 Task: Learn more about a career.
Action: Mouse moved to (858, 117)
Screenshot: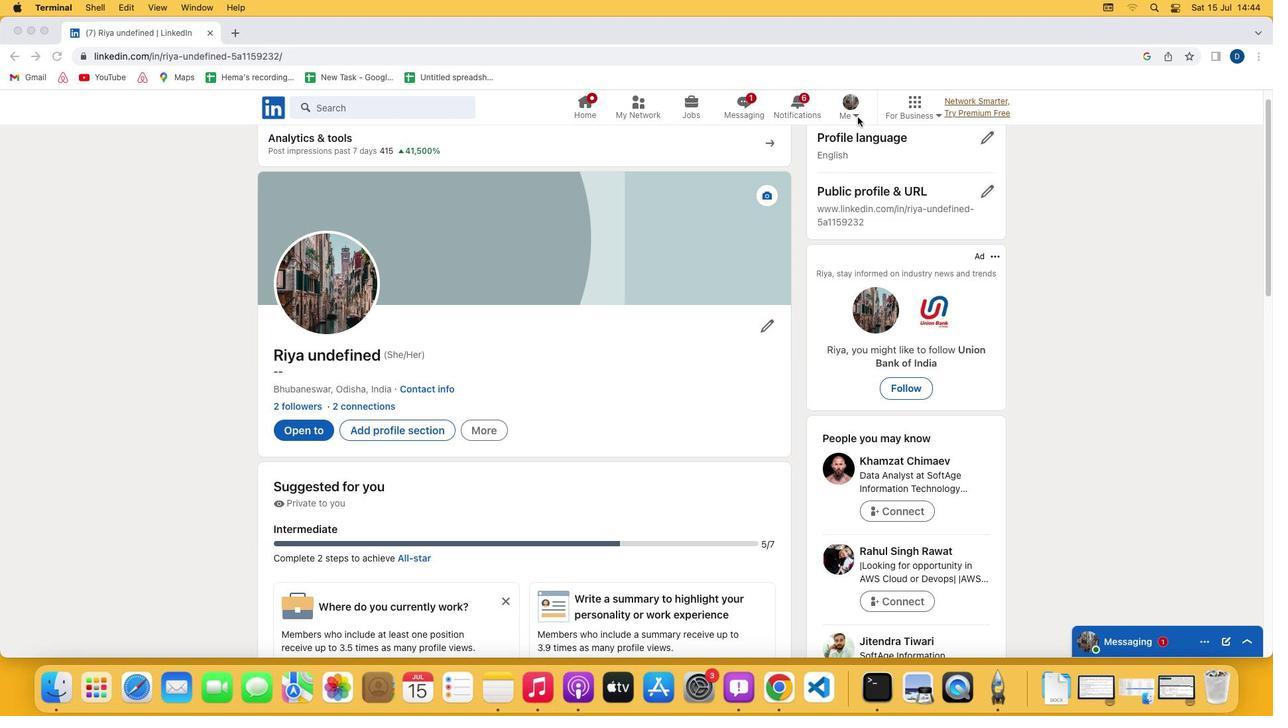 
Action: Mouse pressed left at (858, 117)
Screenshot: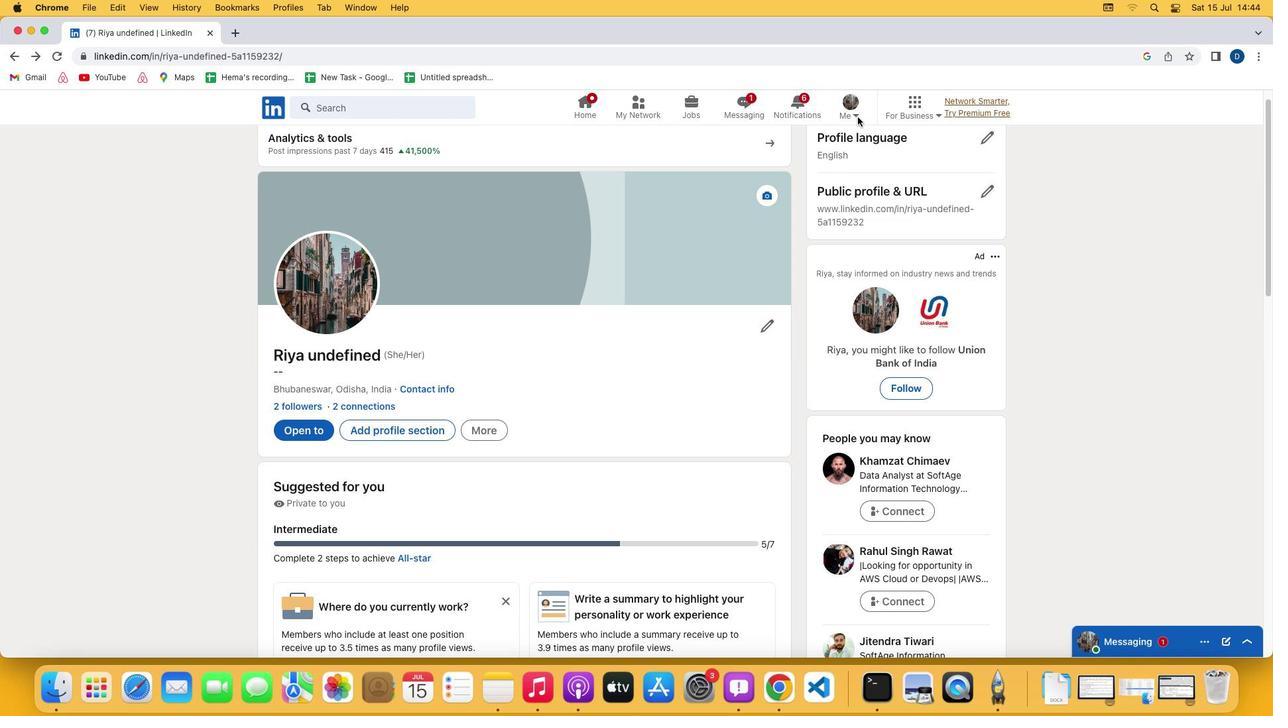 
Action: Mouse moved to (856, 114)
Screenshot: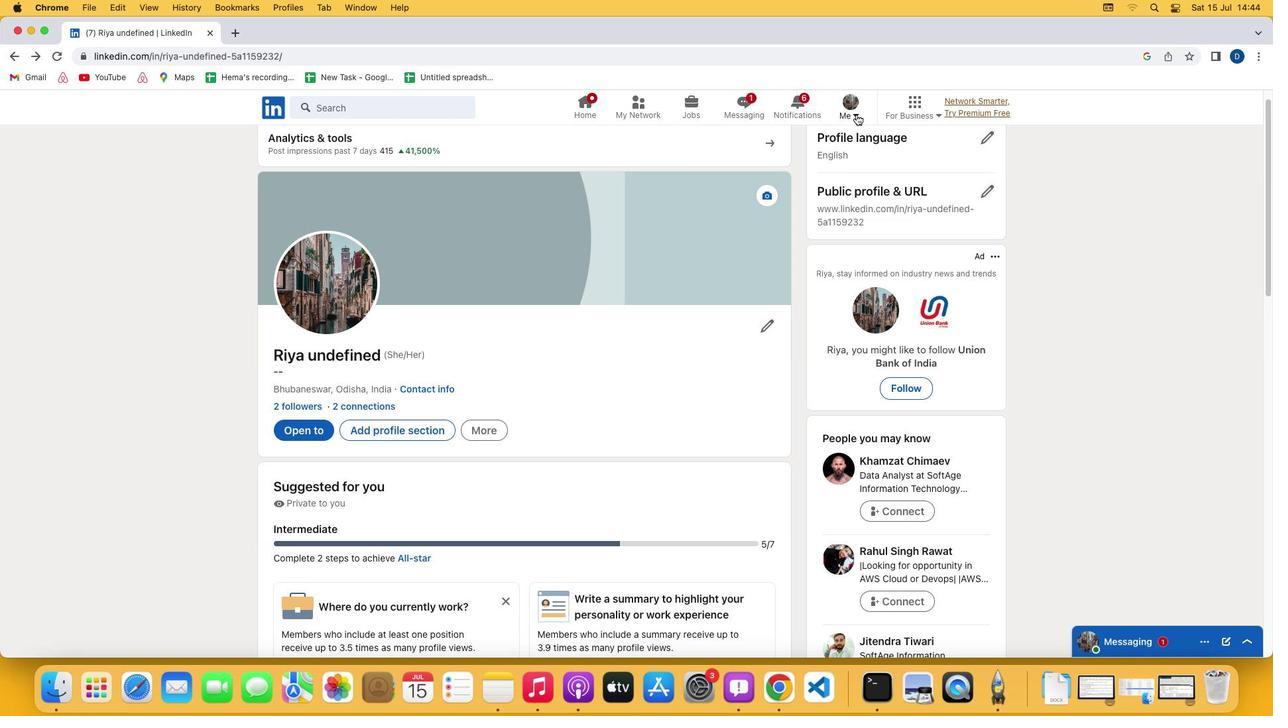 
Action: Mouse pressed left at (856, 114)
Screenshot: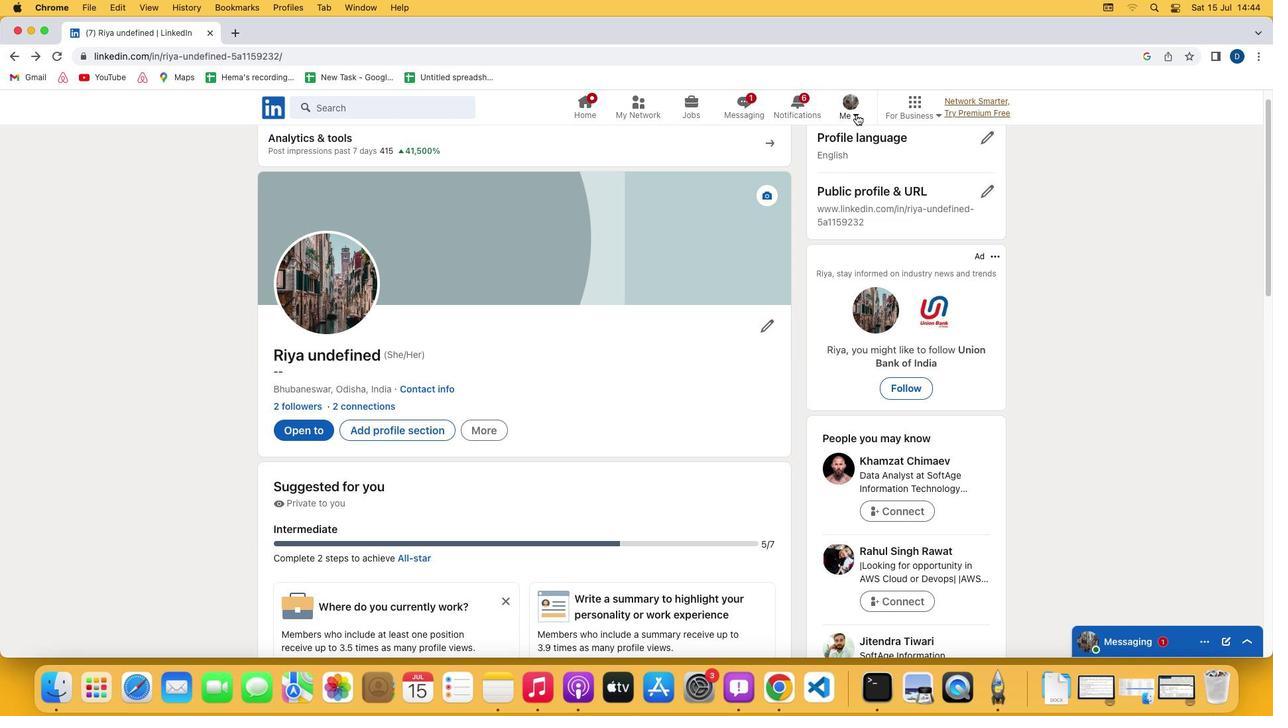 
Action: Mouse moved to (746, 250)
Screenshot: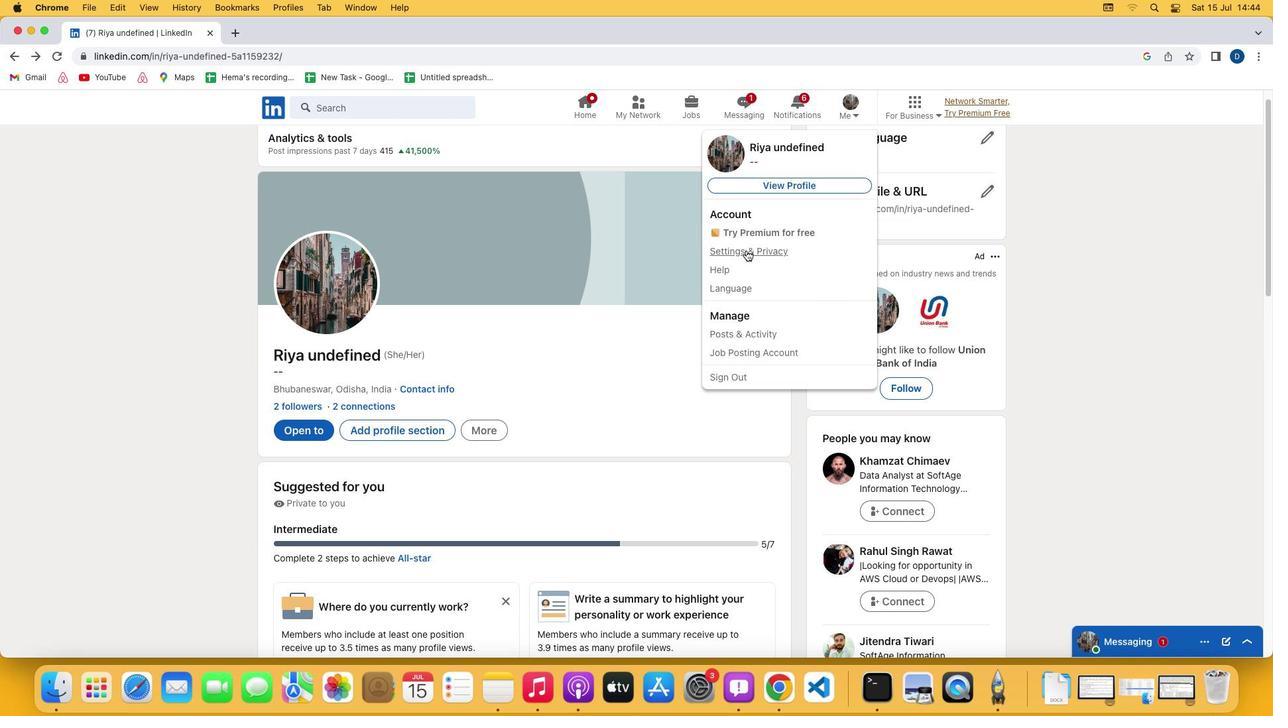 
Action: Mouse pressed left at (746, 250)
Screenshot: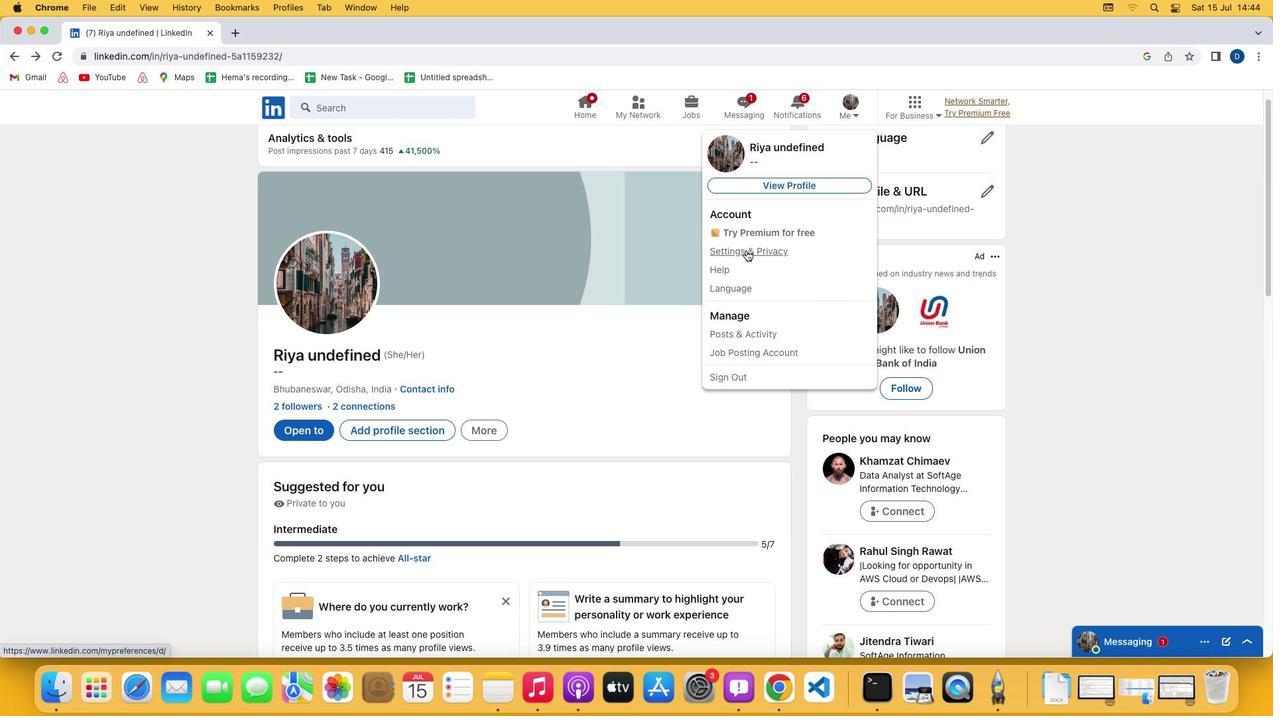 
Action: Mouse moved to (703, 338)
Screenshot: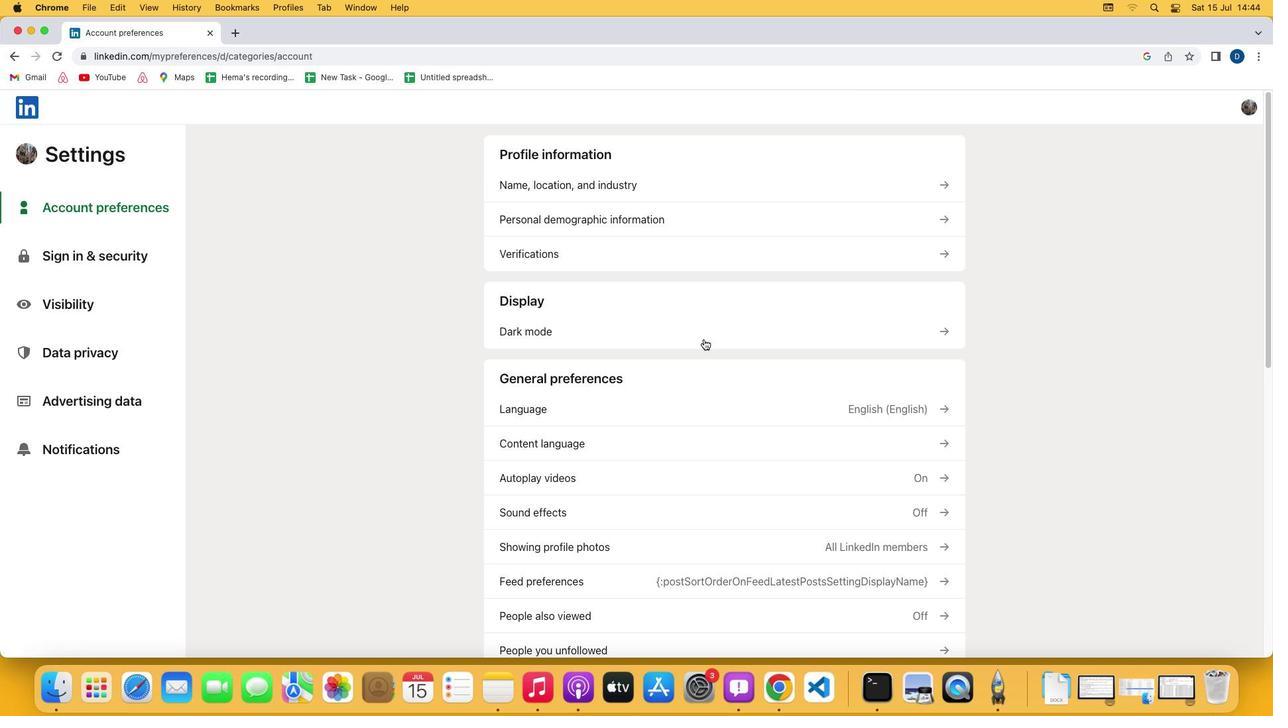 
Action: Mouse scrolled (703, 338) with delta (0, 0)
Screenshot: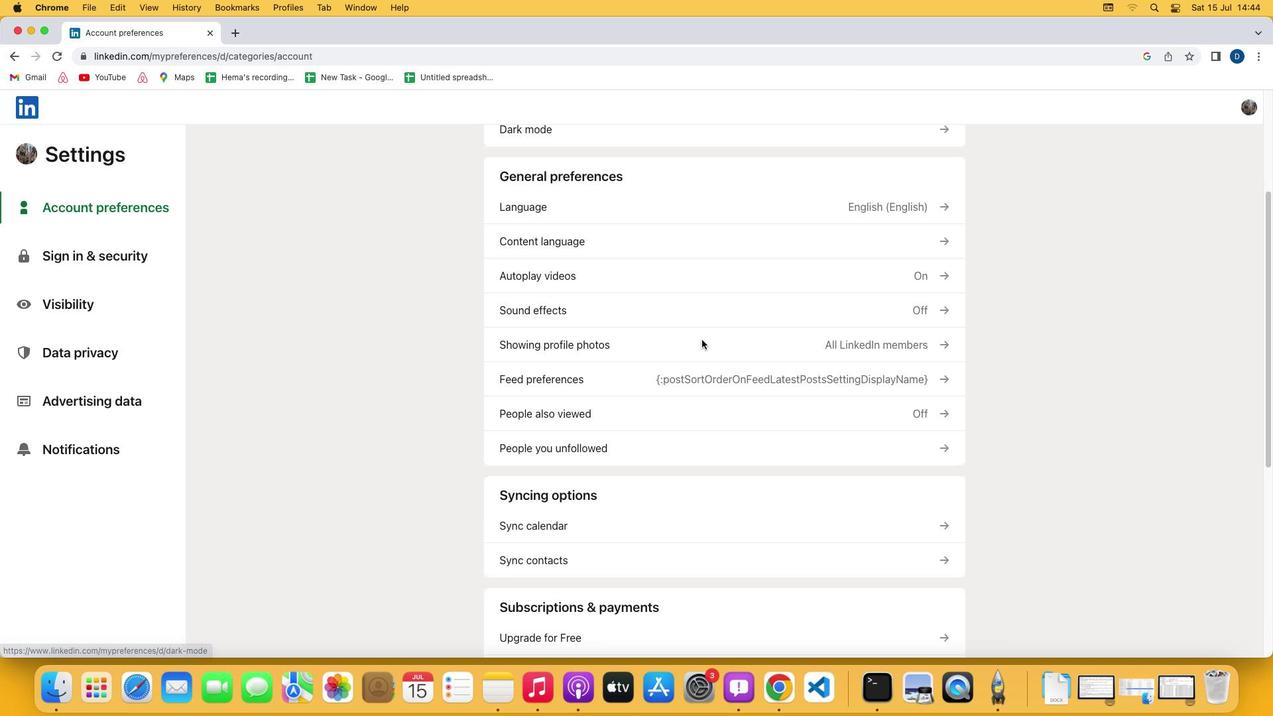 
Action: Mouse moved to (703, 339)
Screenshot: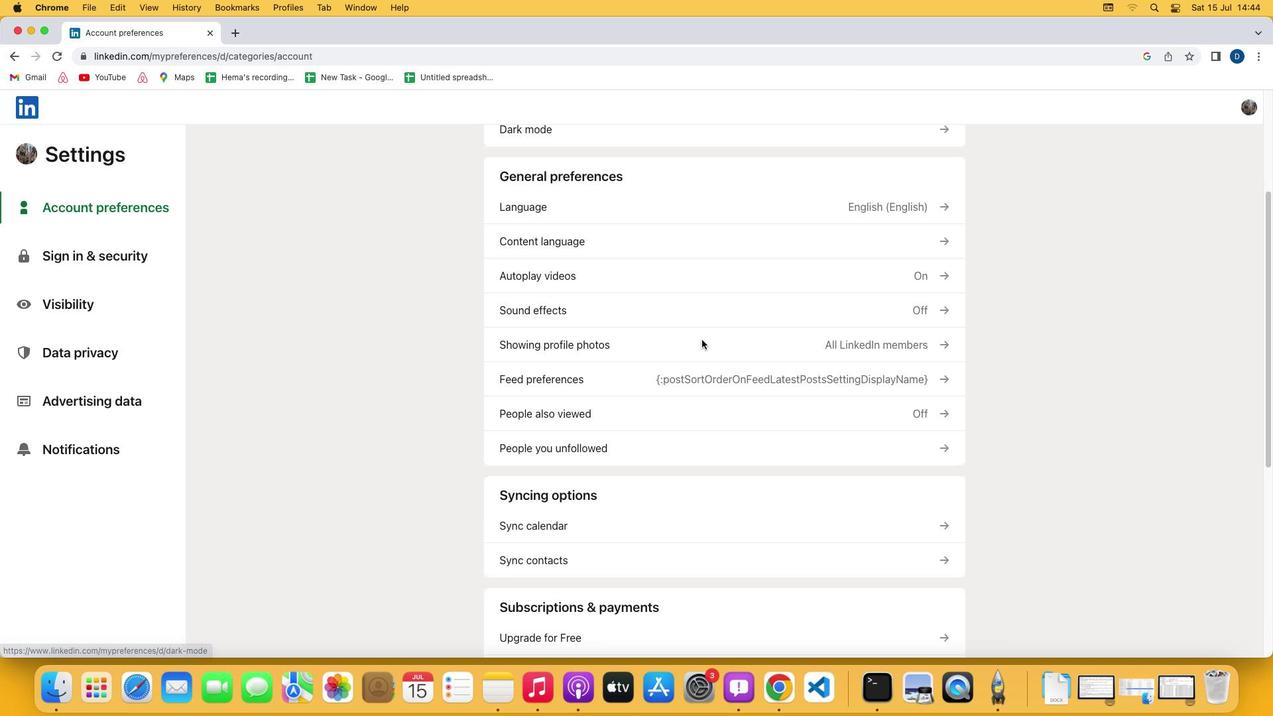 
Action: Mouse scrolled (703, 339) with delta (0, 0)
Screenshot: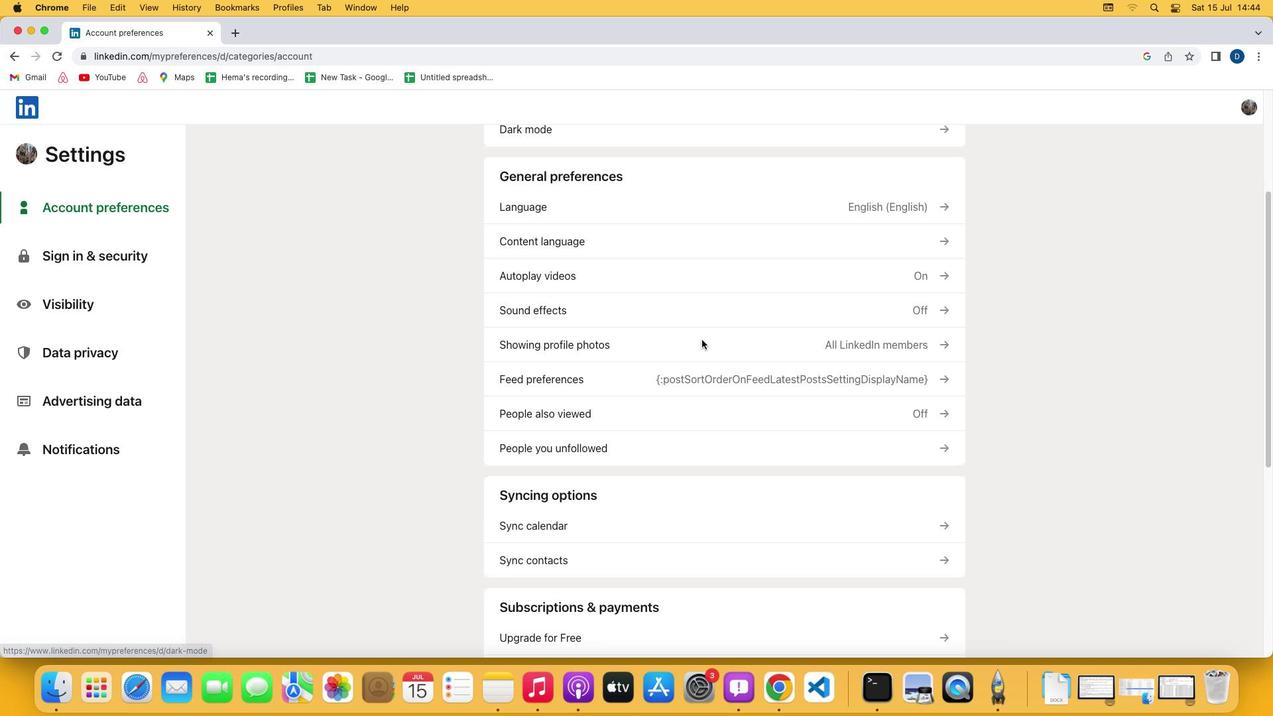 
Action: Mouse moved to (703, 339)
Screenshot: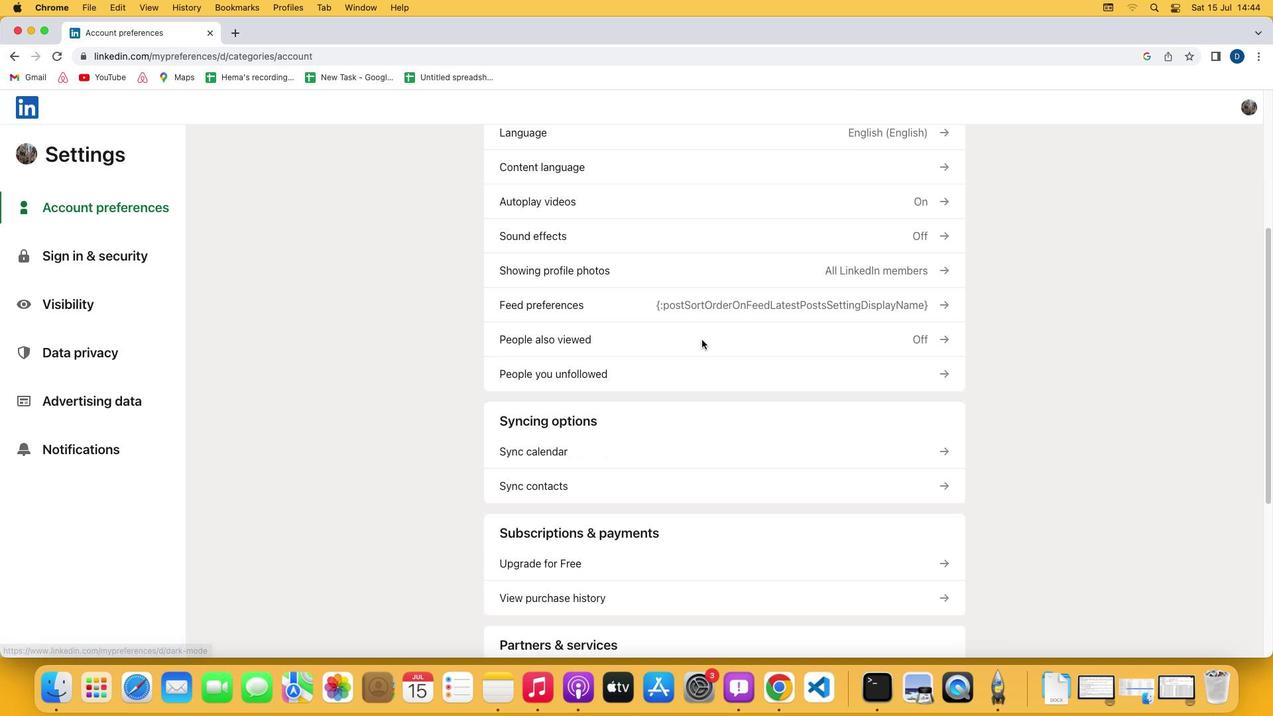 
Action: Mouse scrolled (703, 339) with delta (0, -1)
Screenshot: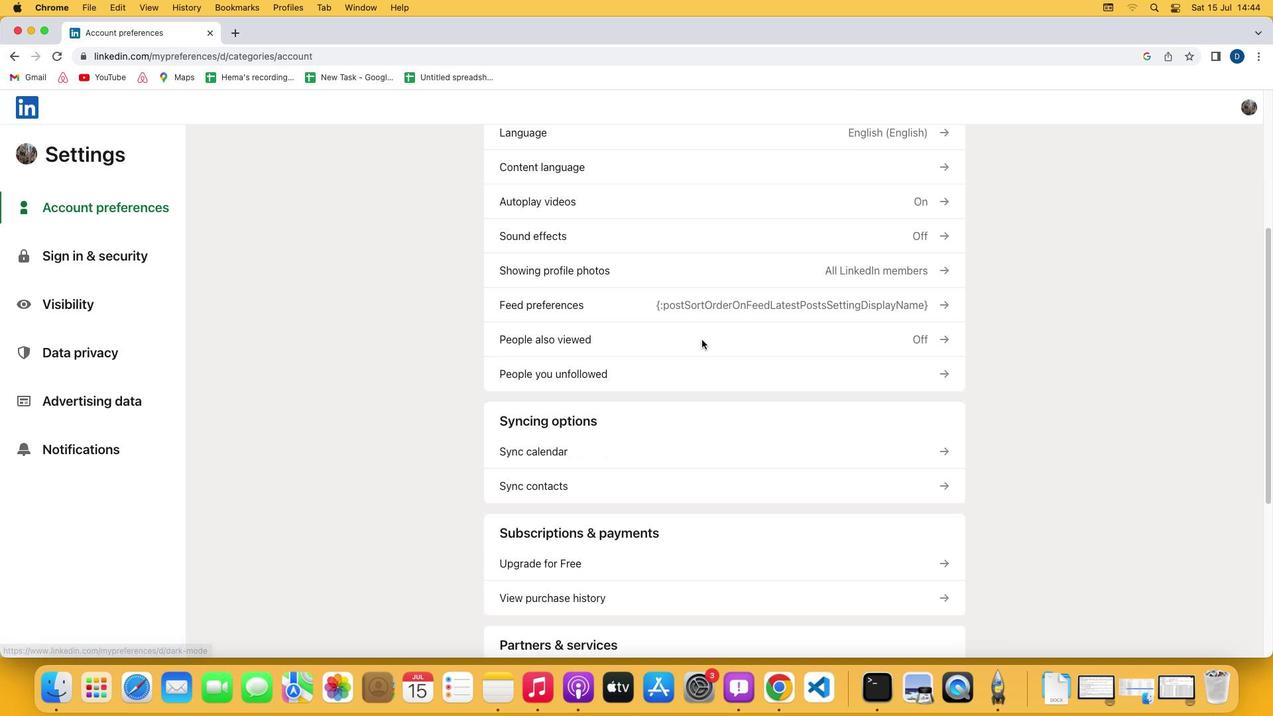 
Action: Mouse moved to (701, 340)
Screenshot: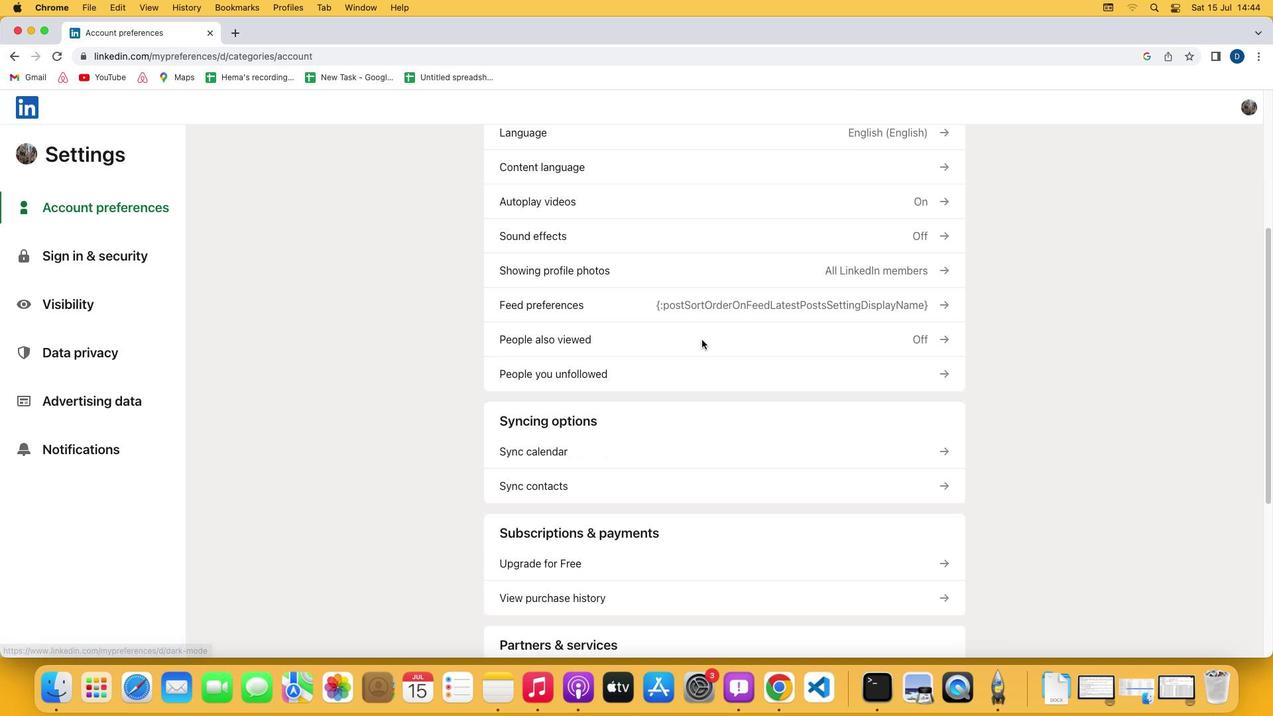 
Action: Mouse scrolled (701, 340) with delta (0, -3)
Screenshot: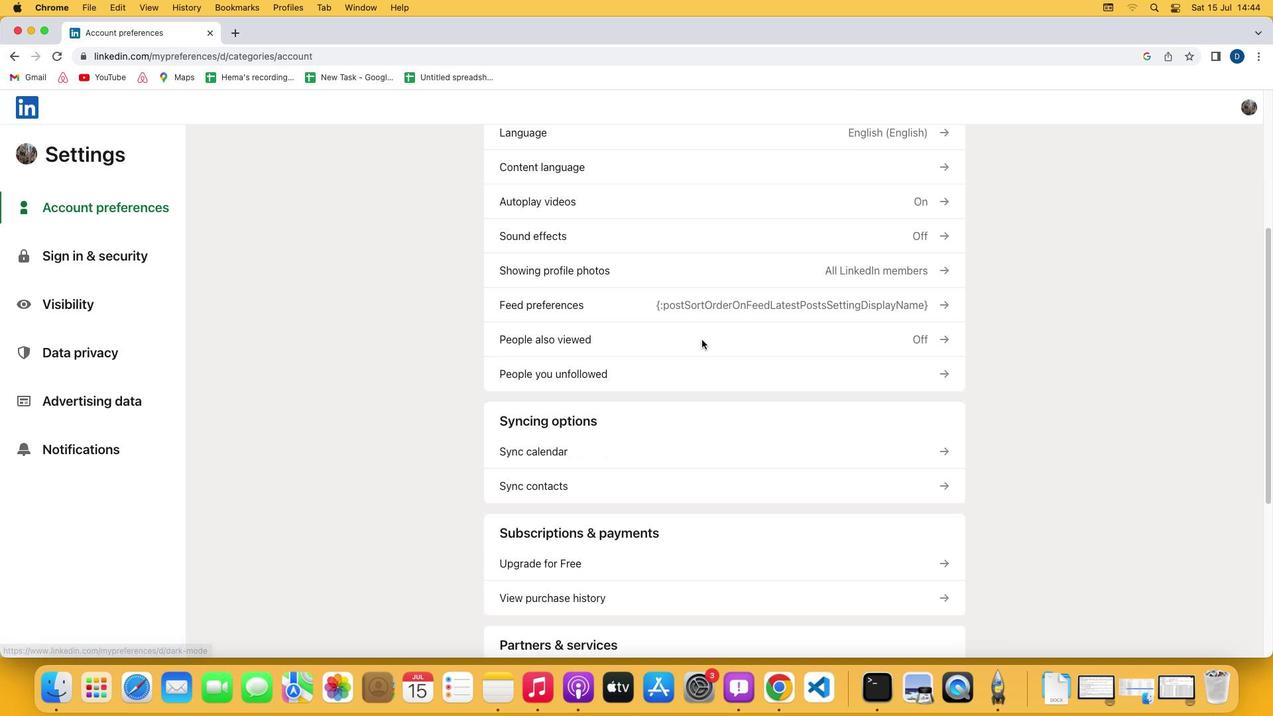 
Action: Mouse moved to (701, 342)
Screenshot: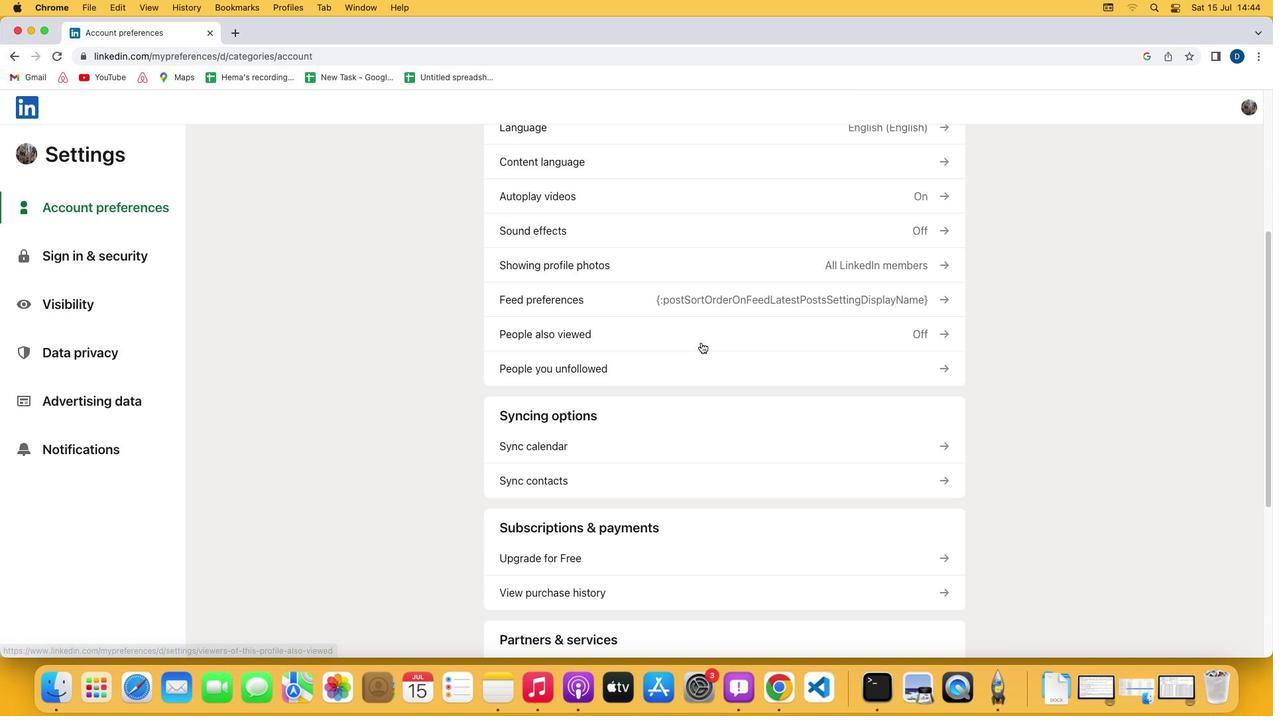 
Action: Mouse scrolled (701, 342) with delta (0, 0)
Screenshot: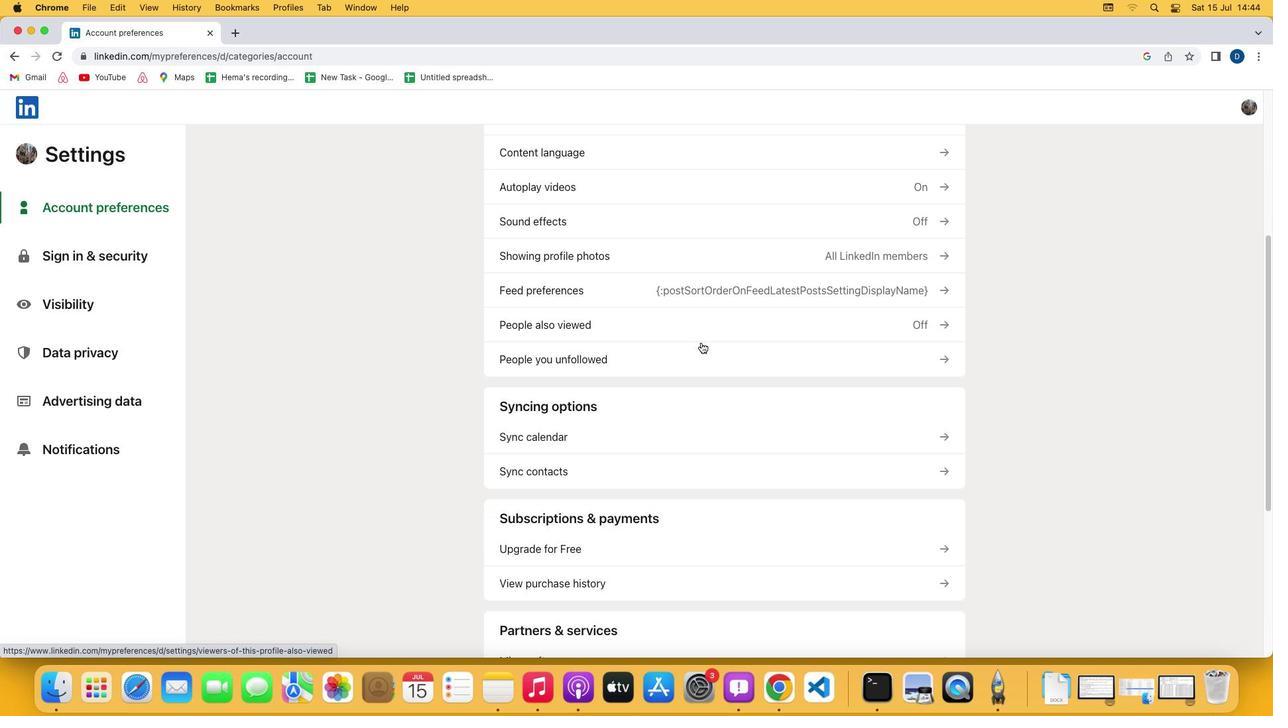 
Action: Mouse scrolled (701, 342) with delta (0, 0)
Screenshot: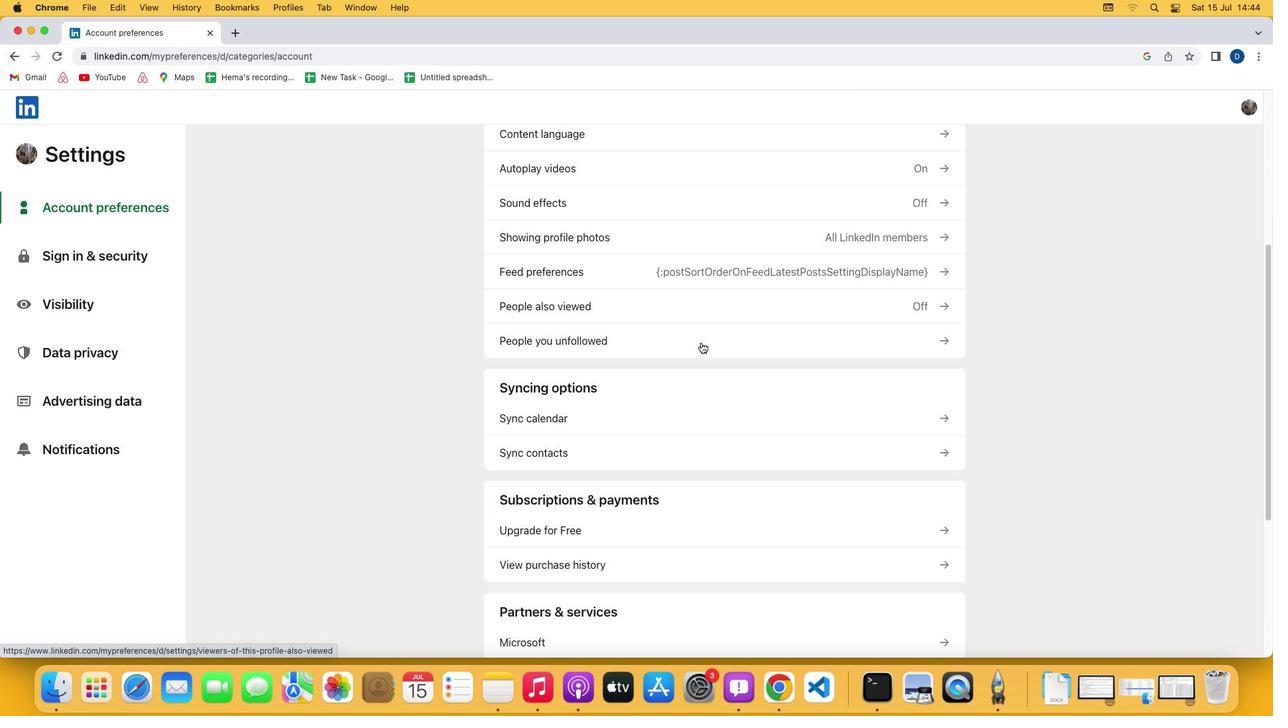 
Action: Mouse scrolled (701, 342) with delta (0, -1)
Screenshot: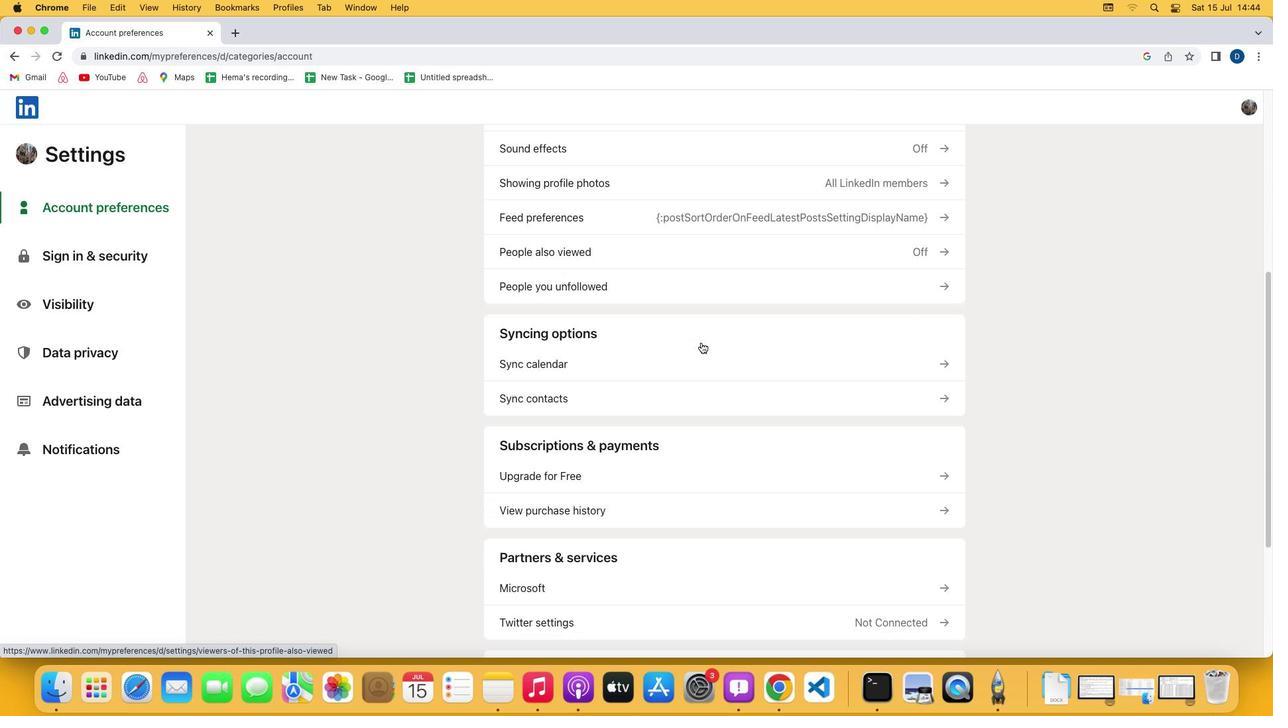 
Action: Mouse moved to (575, 453)
Screenshot: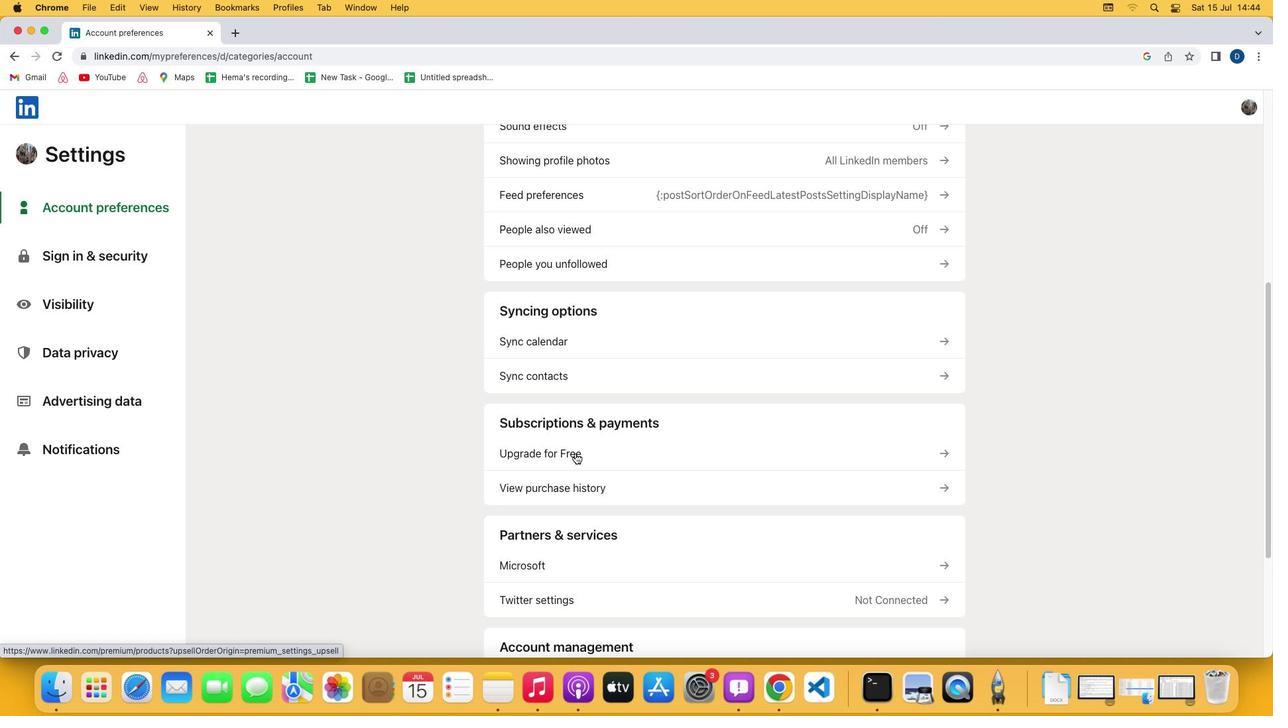 
Action: Mouse pressed left at (575, 453)
Screenshot: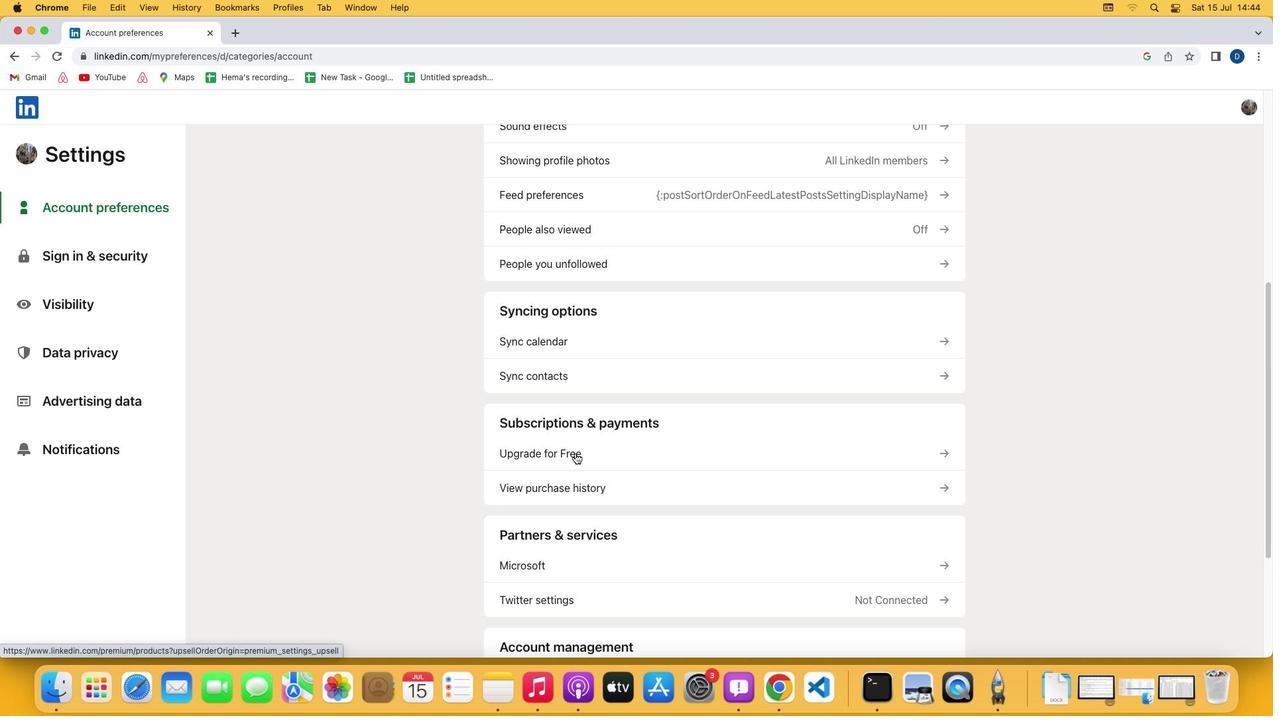 
Action: Mouse moved to (521, 362)
Screenshot: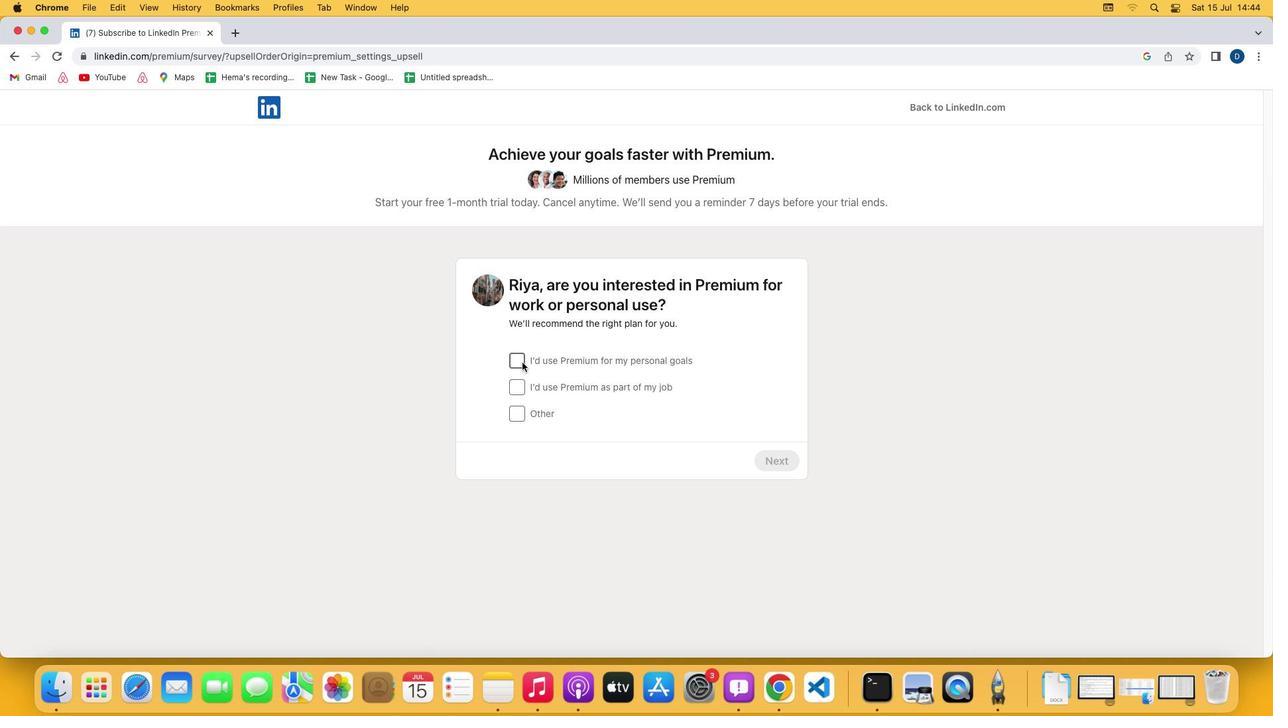 
Action: Mouse pressed left at (521, 362)
Screenshot: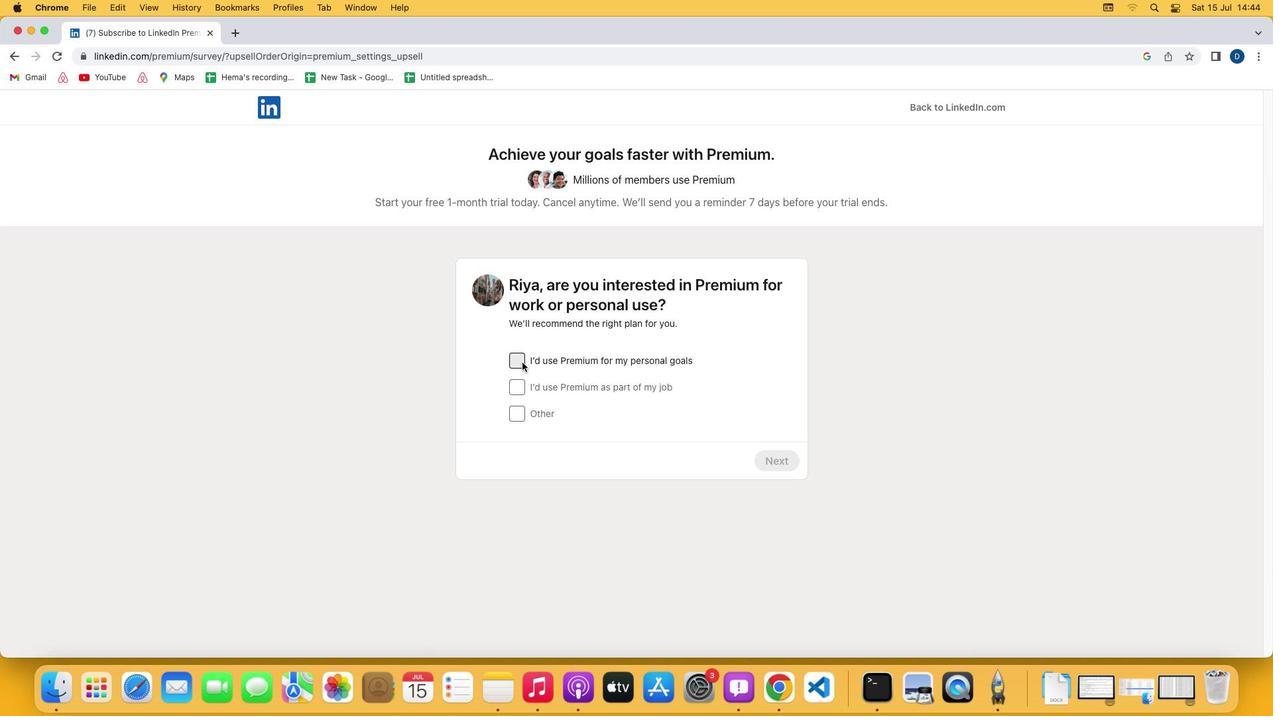 
Action: Mouse moved to (766, 462)
Screenshot: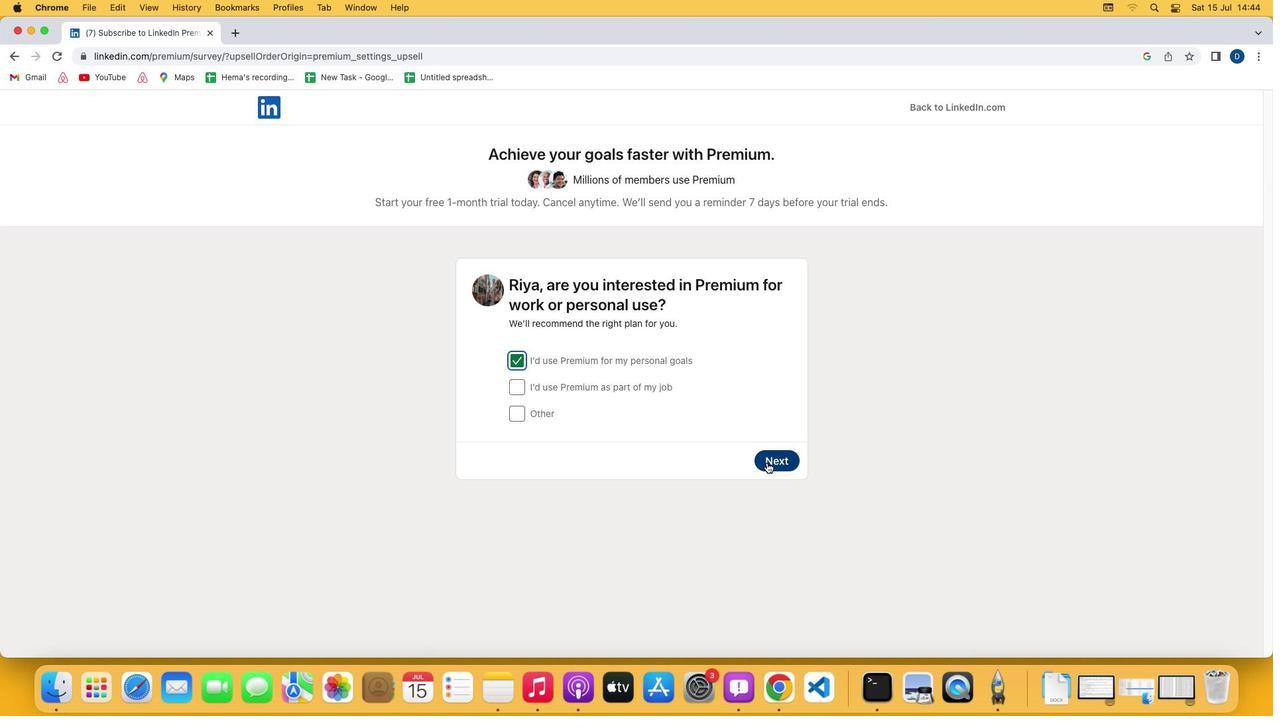 
Action: Mouse pressed left at (766, 462)
Screenshot: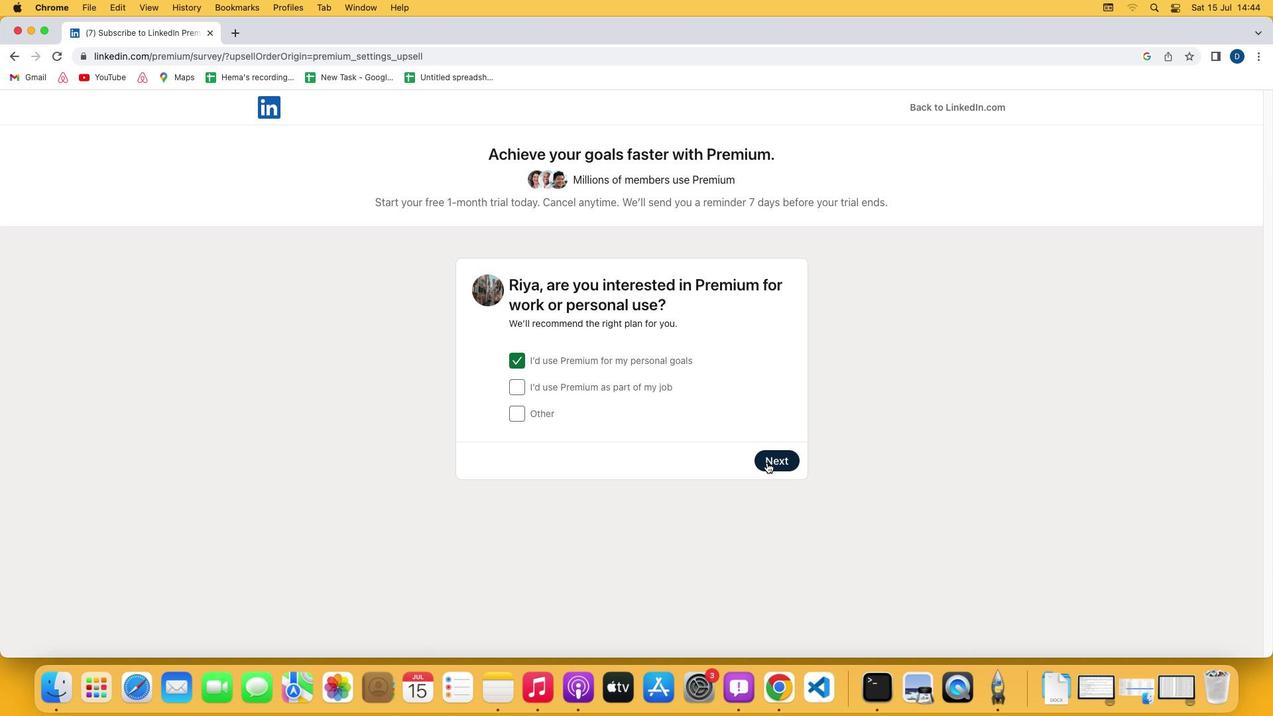 
Action: Mouse moved to (775, 542)
Screenshot: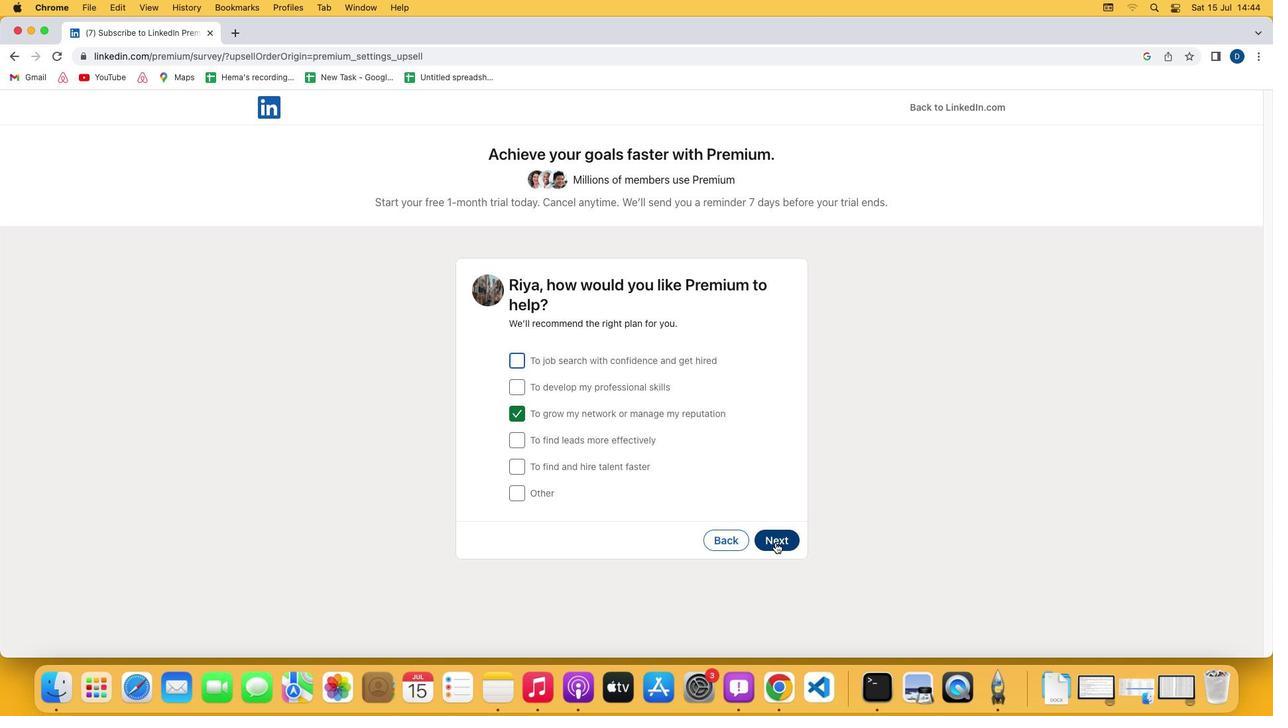 
Action: Mouse pressed left at (775, 542)
Screenshot: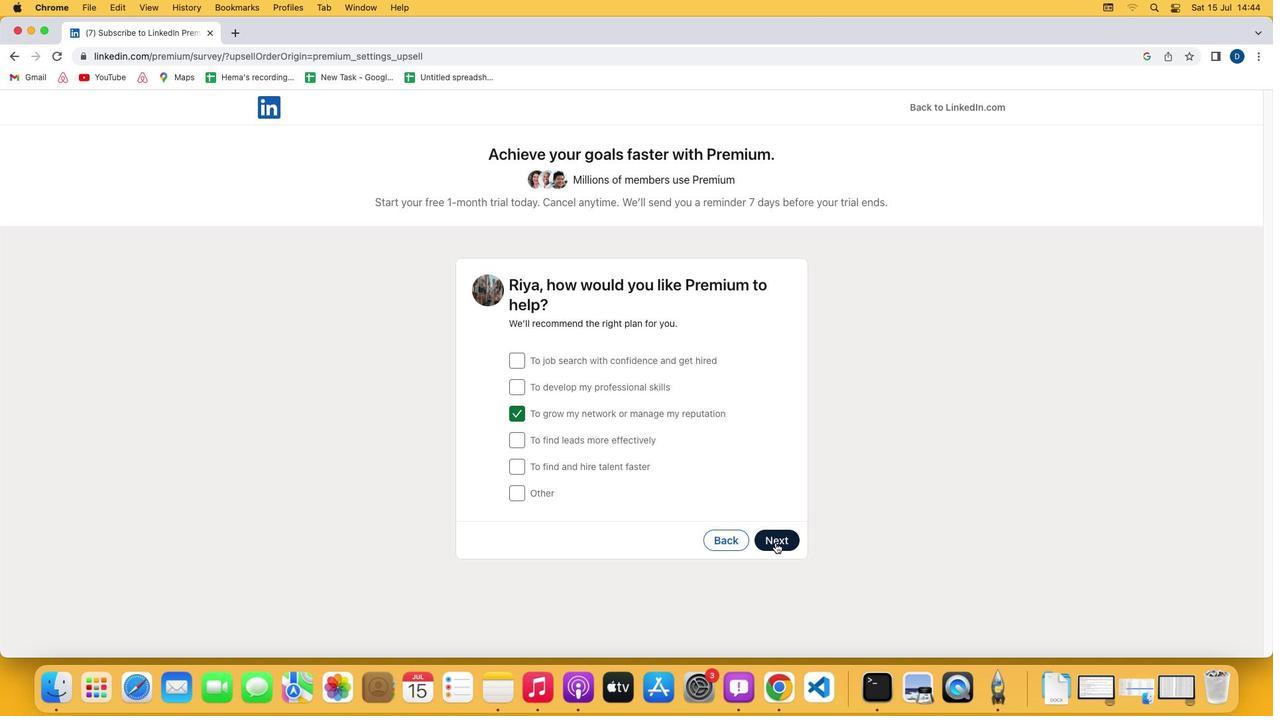 
Action: Mouse moved to (518, 362)
Screenshot: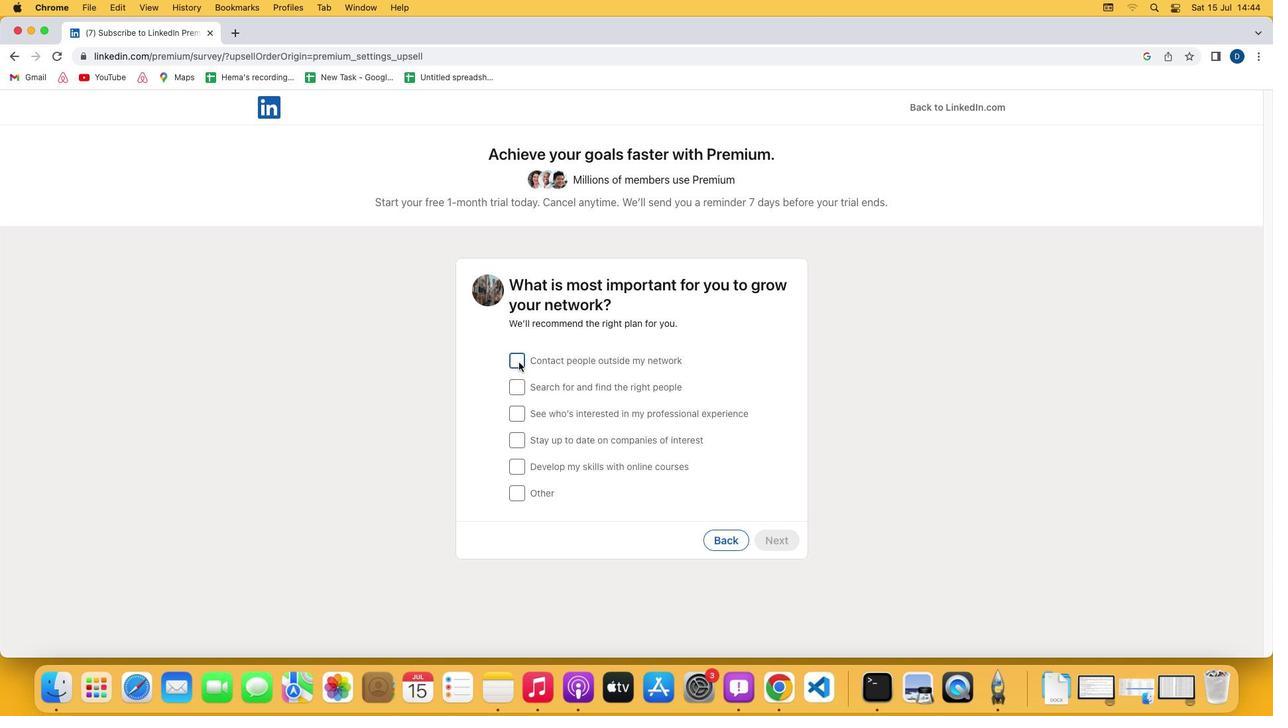 
Action: Mouse pressed left at (518, 362)
Screenshot: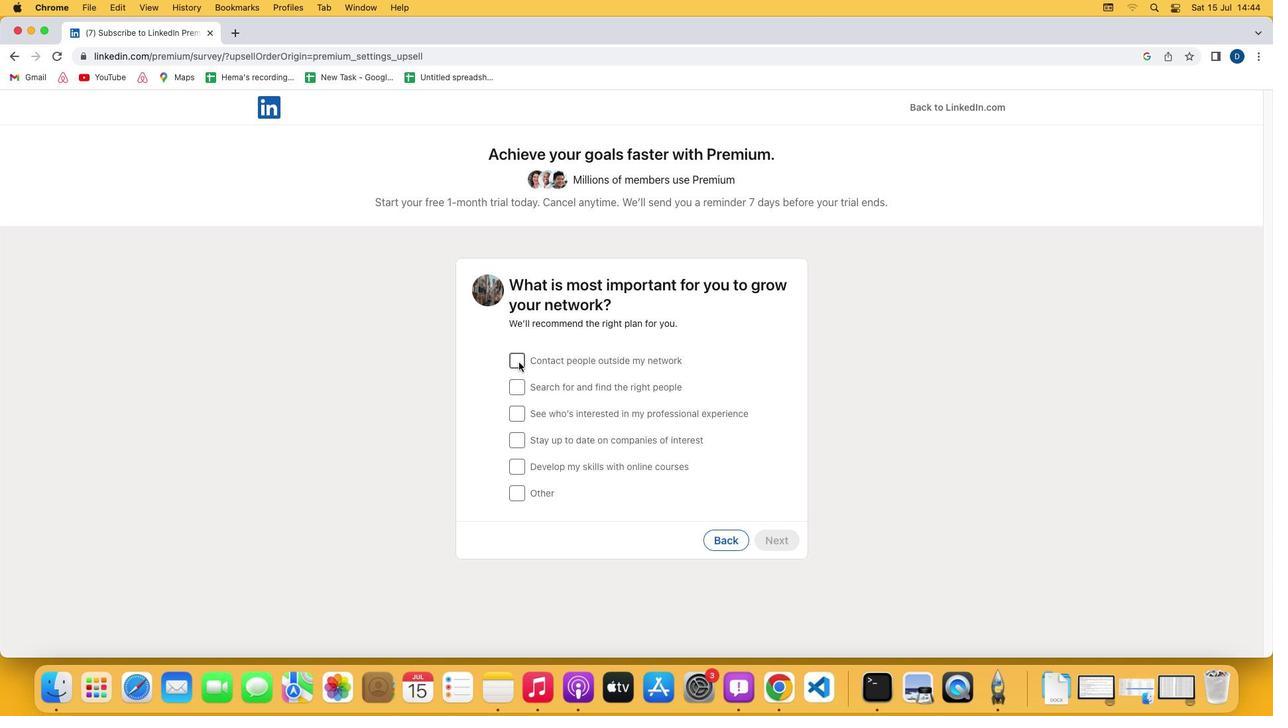 
Action: Mouse moved to (780, 544)
Screenshot: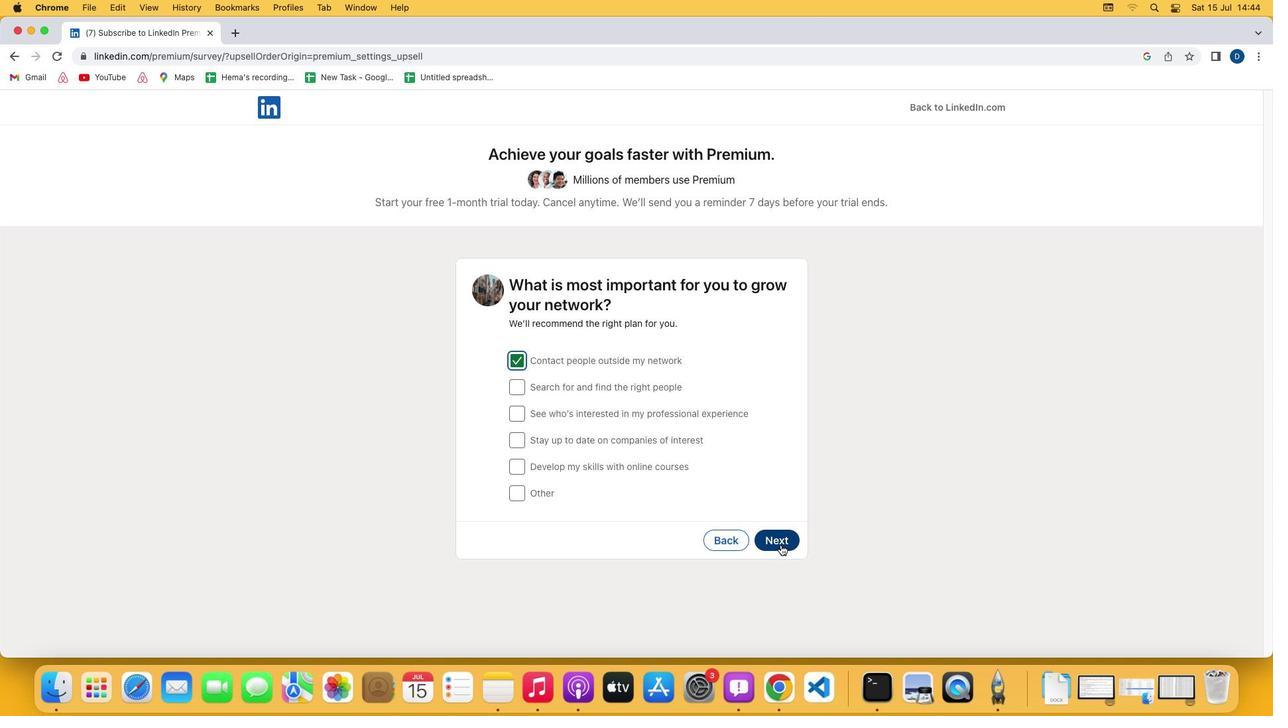 
Action: Mouse pressed left at (780, 544)
Screenshot: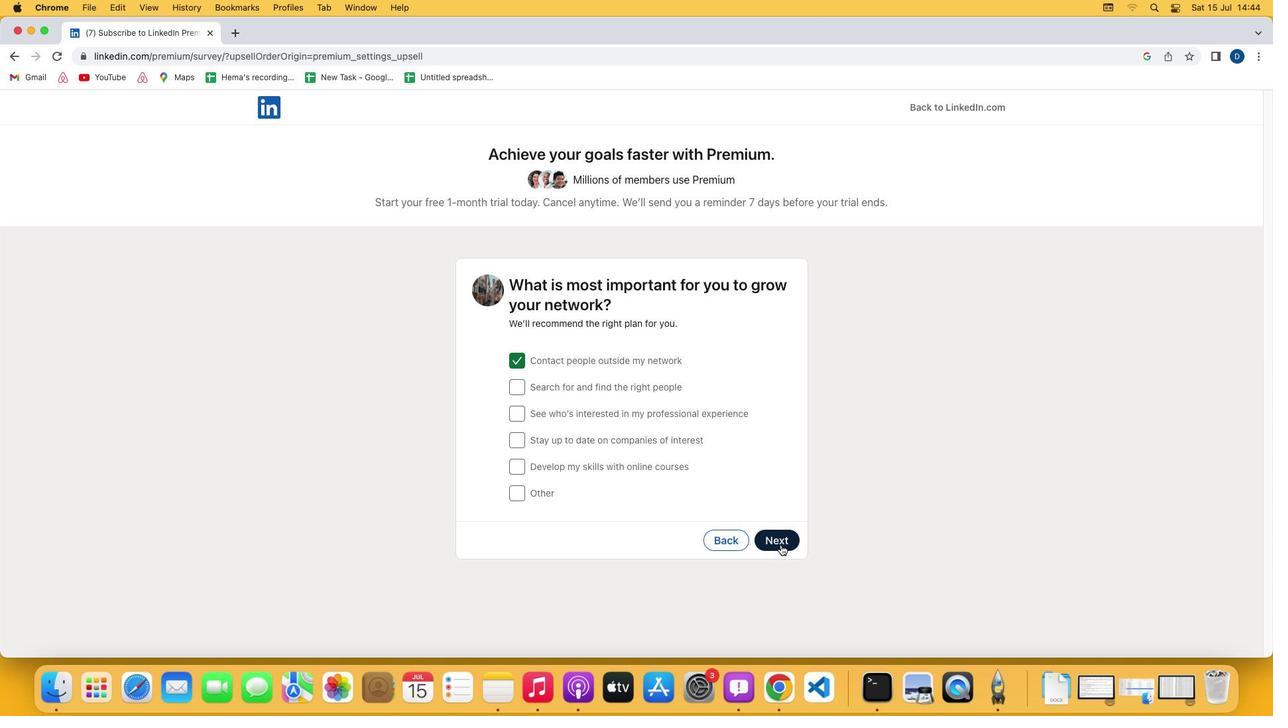 
Action: Mouse moved to (307, 644)
Screenshot: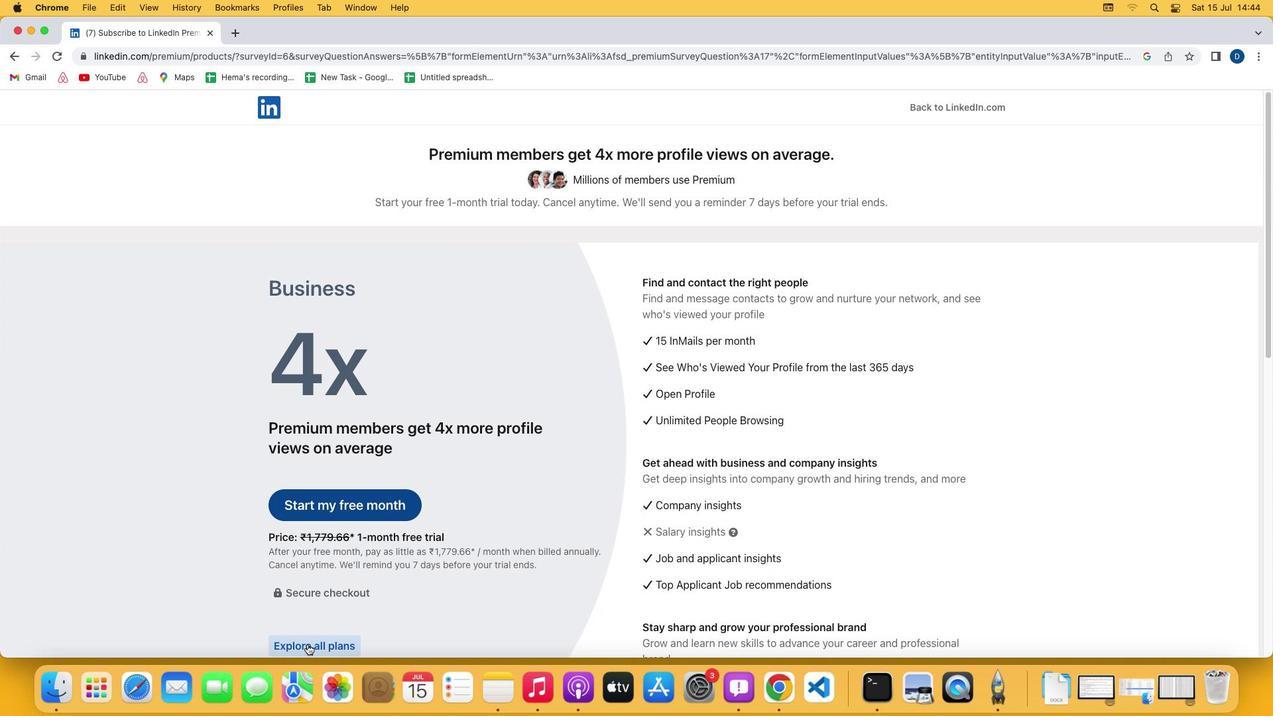 
Action: Mouse pressed left at (307, 644)
Screenshot: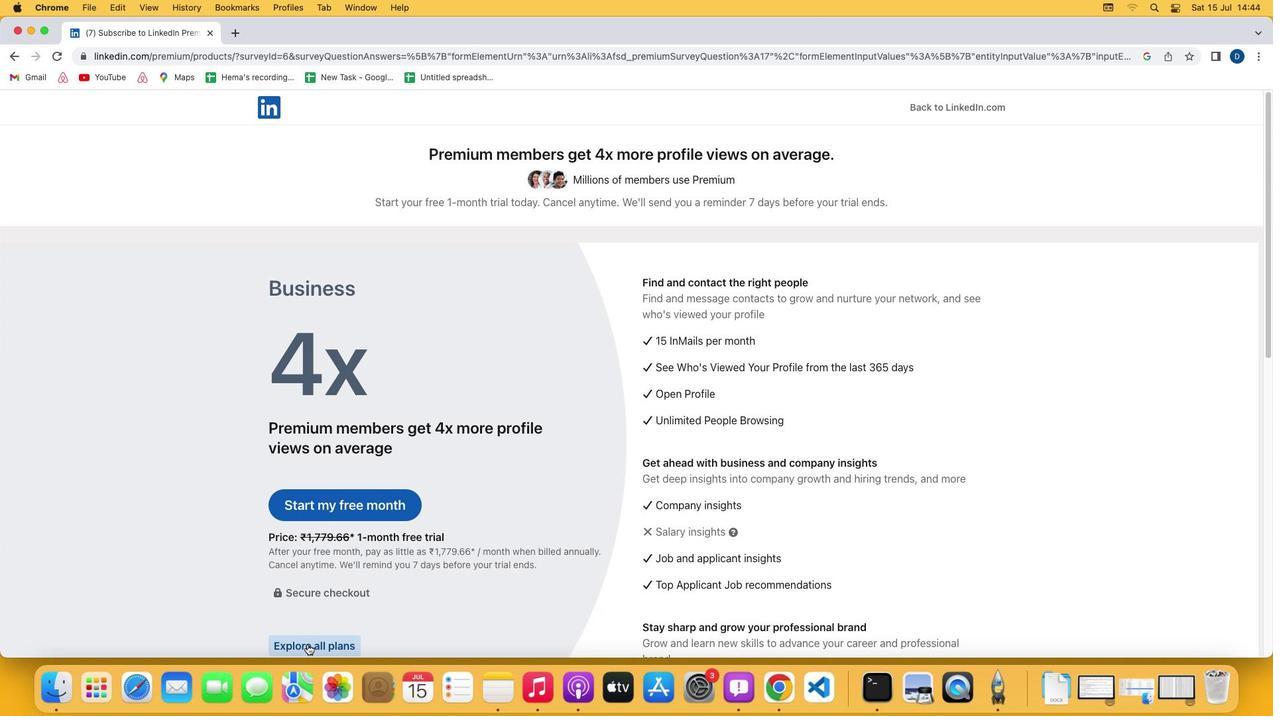 
Action: Mouse moved to (340, 548)
Screenshot: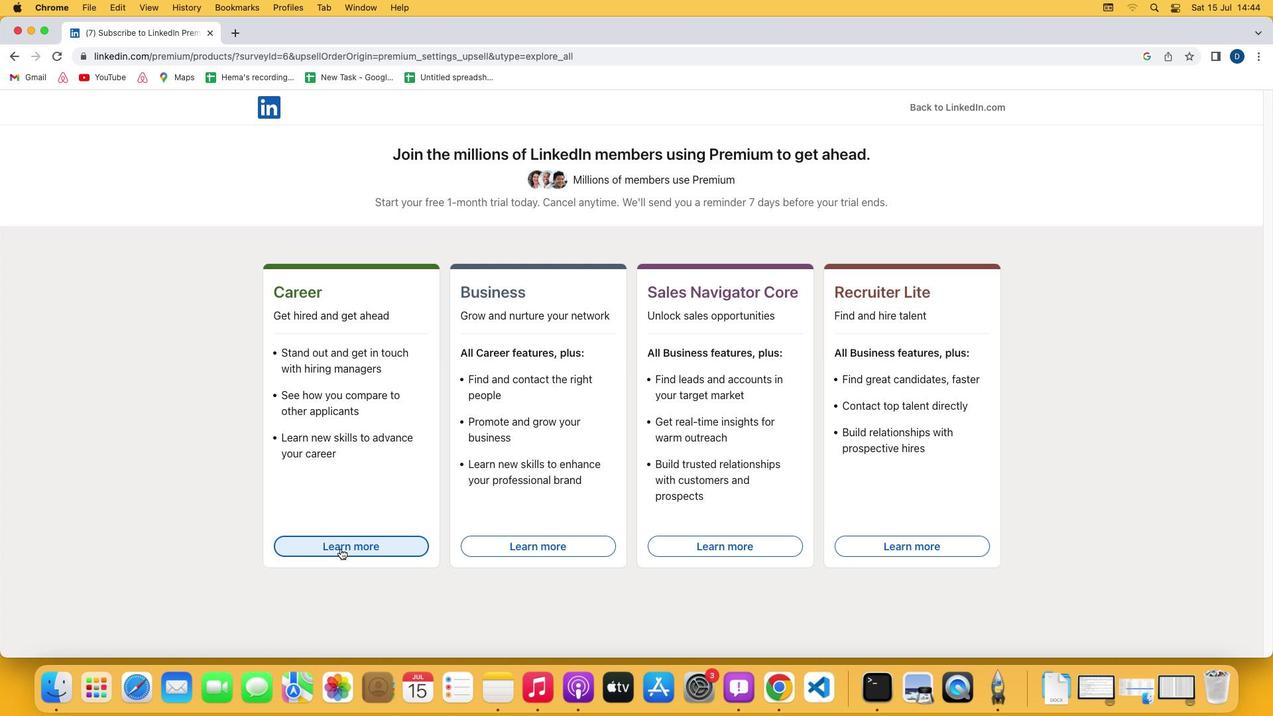 
Action: Mouse pressed left at (340, 548)
Screenshot: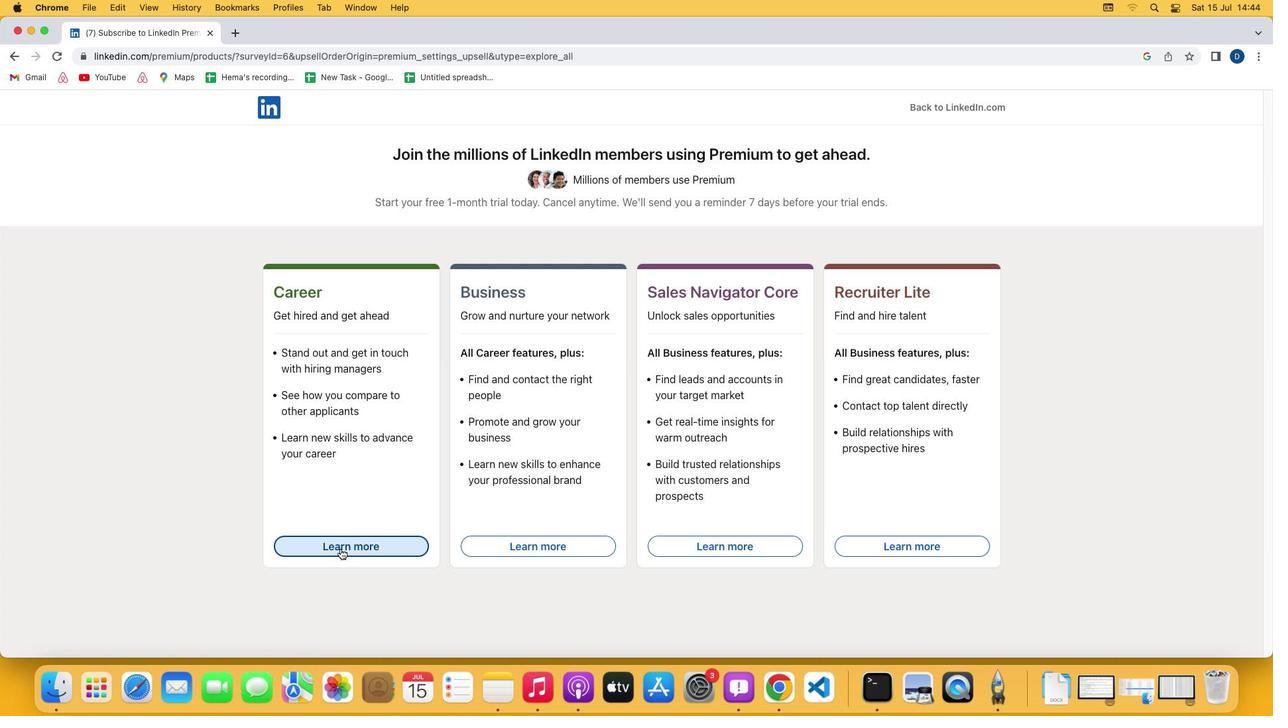 
